 Task: Invite Team Member Softage.1@softage.net to Workspace Data Analytics Software. Invite Team Member Softage.2@softage.net to Workspace Data Analytics Software. Invite Team Member Softage.3@softage.net to Workspace Data Analytics Software. Invite Team Member Softage.4@softage.net to Workspace Data Analytics Software
Action: Mouse moved to (146, 101)
Screenshot: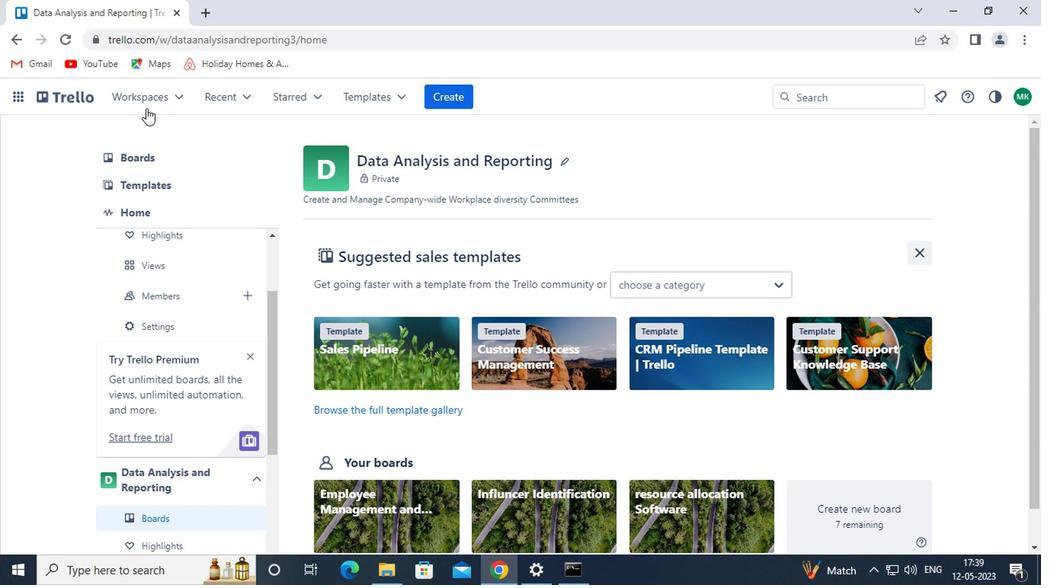
Action: Mouse pressed left at (146, 101)
Screenshot: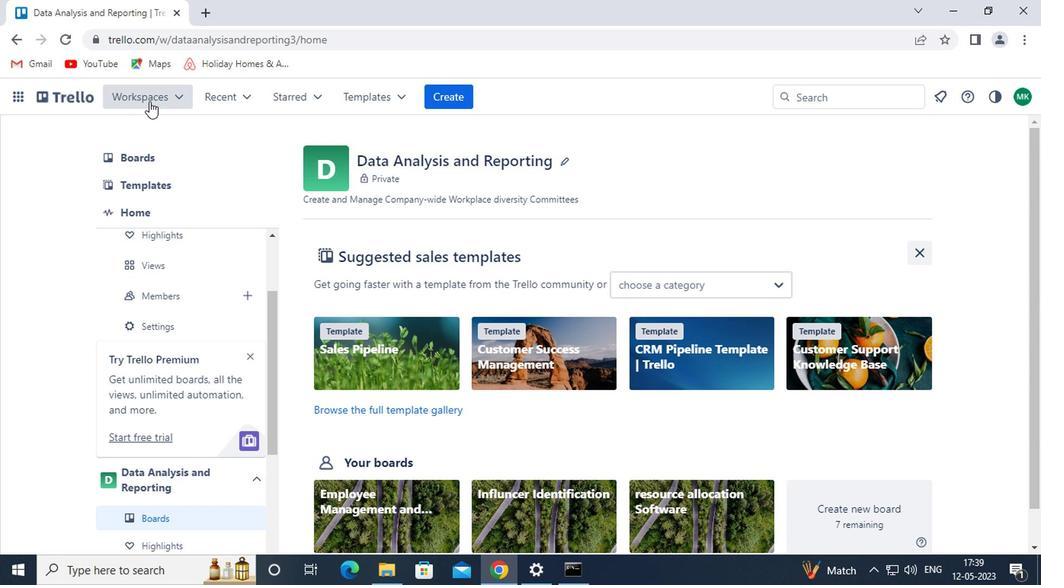 
Action: Mouse moved to (146, 316)
Screenshot: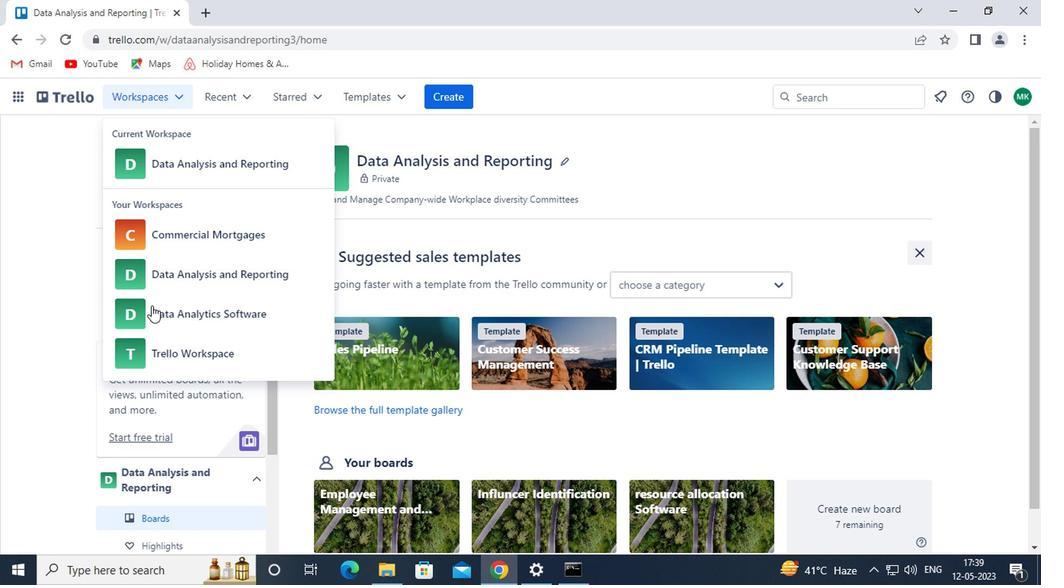 
Action: Mouse pressed left at (146, 316)
Screenshot: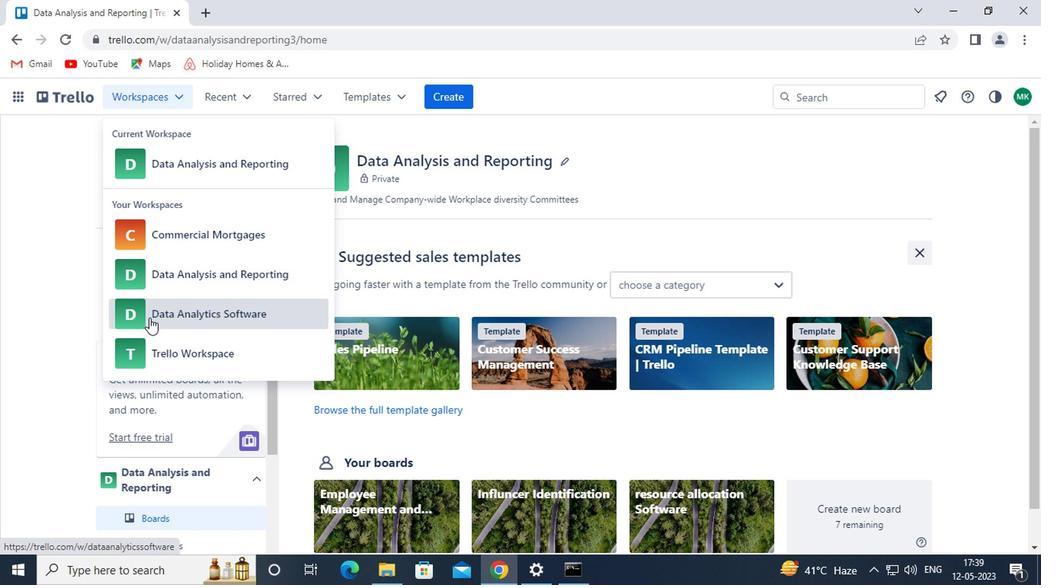
Action: Mouse moved to (837, 150)
Screenshot: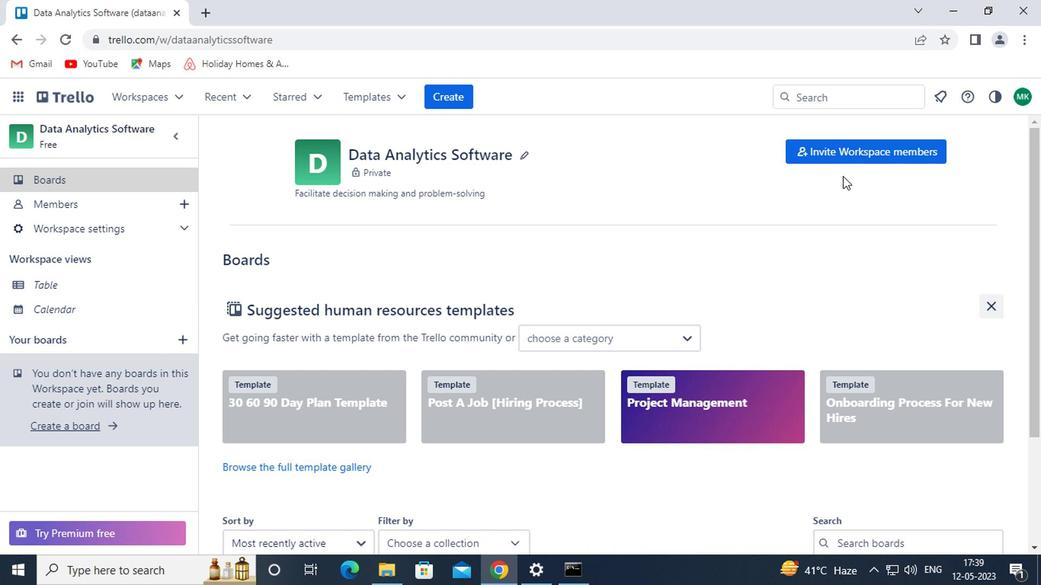 
Action: Mouse pressed left at (837, 150)
Screenshot: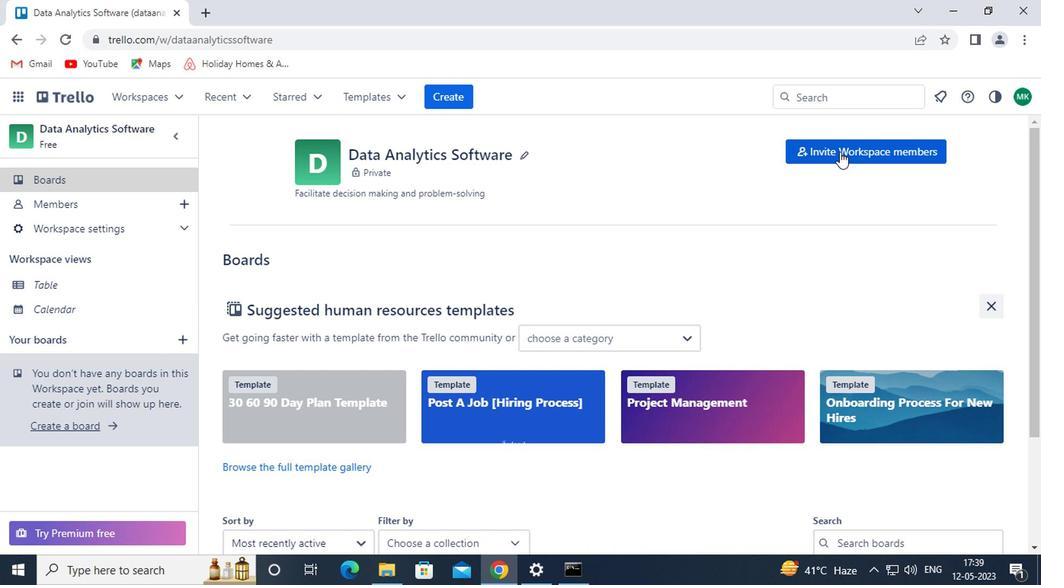 
Action: Mouse moved to (495, 316)
Screenshot: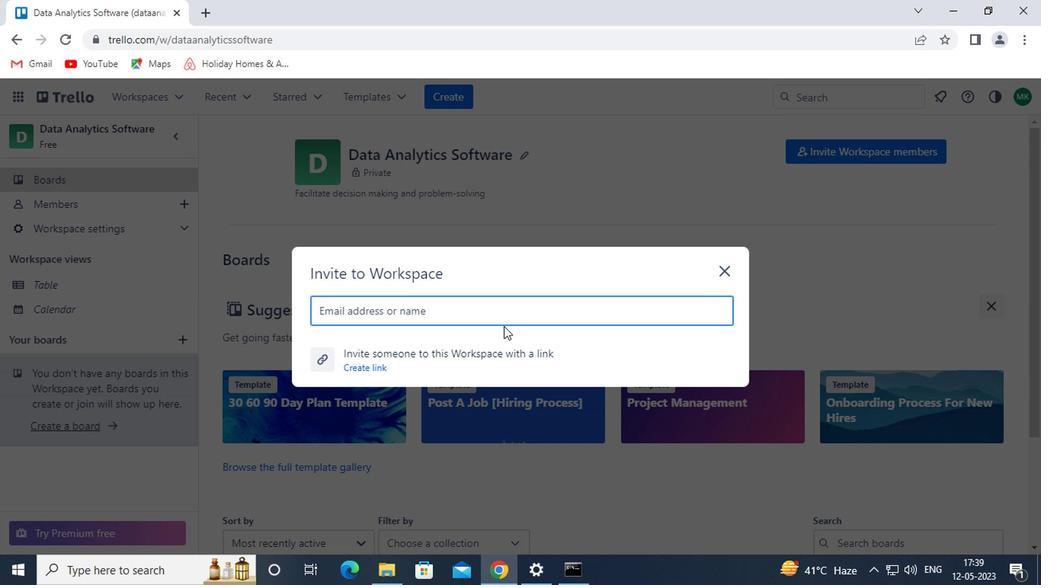 
Action: Mouse pressed left at (495, 316)
Screenshot: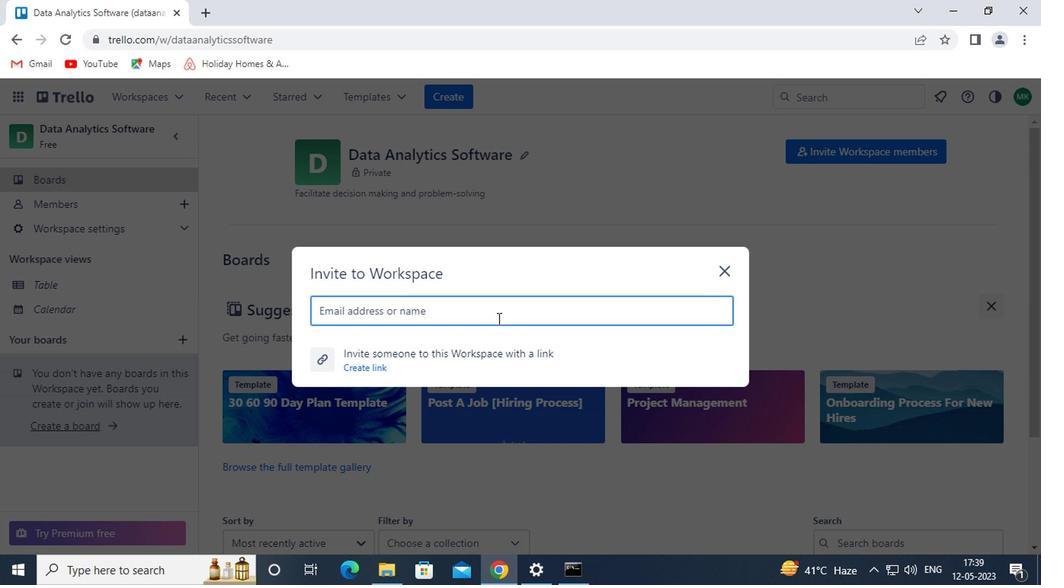 
Action: Key pressed <Key.shift>SOFTAGE.1<Key.shift>@SOFTAGE.NET
Screenshot: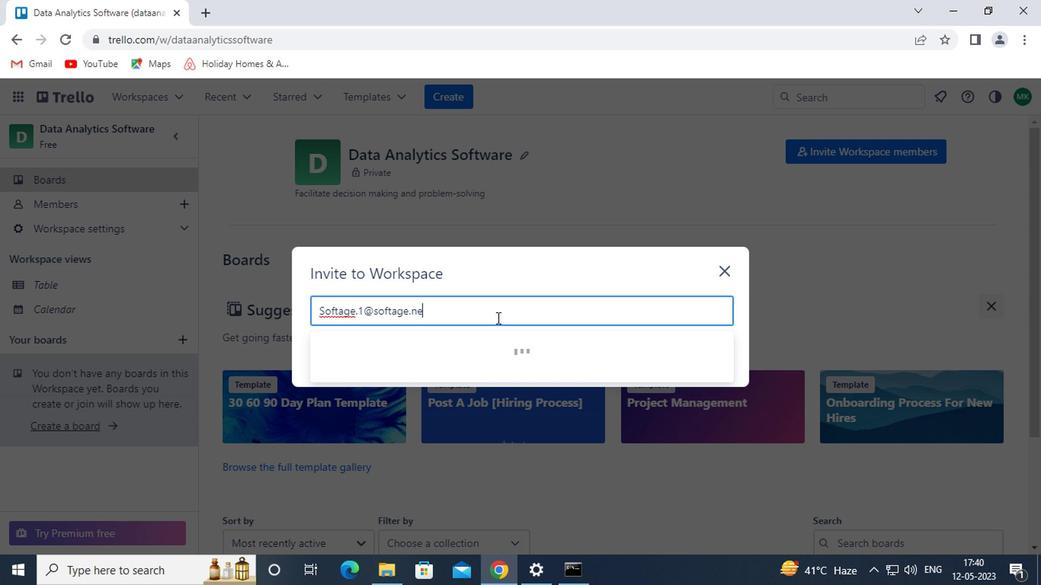
Action: Mouse moved to (407, 345)
Screenshot: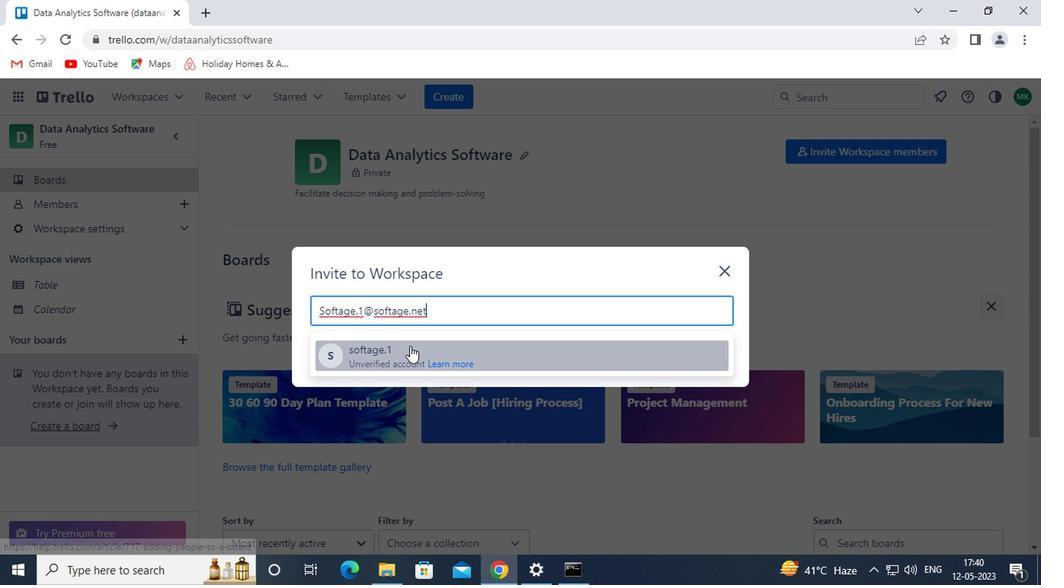
Action: Mouse pressed left at (407, 345)
Screenshot: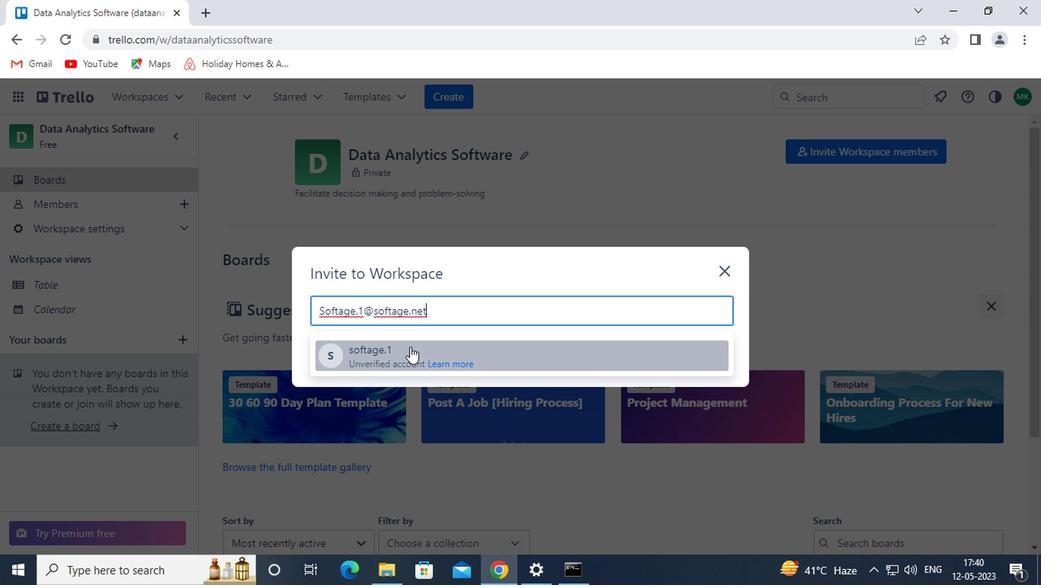 
Action: Mouse moved to (422, 290)
Screenshot: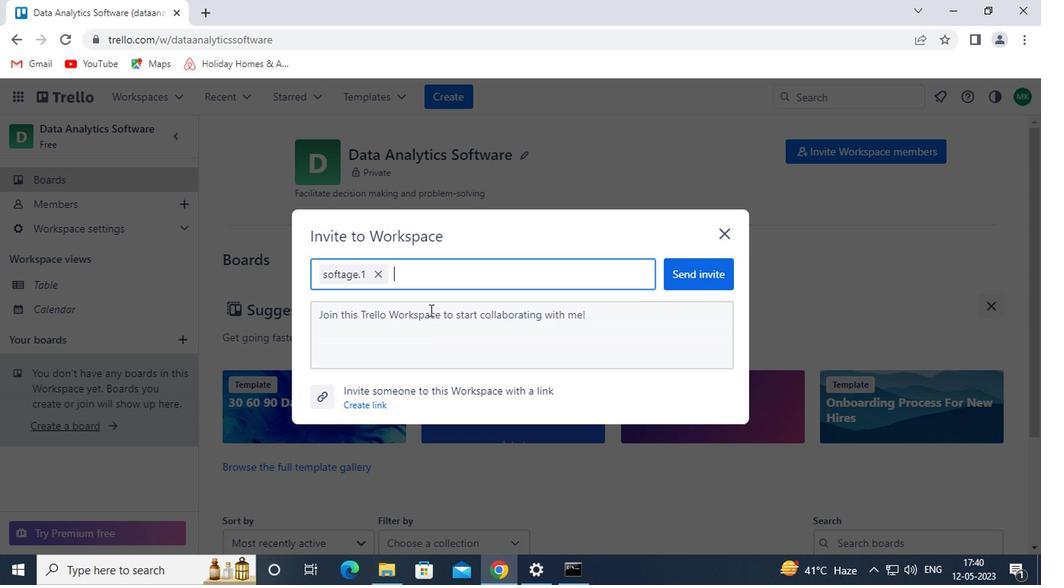
Action: Key pressed <Key.shift>SOFTAGE.2<Key.shift>@SOFTAGE.NET
Screenshot: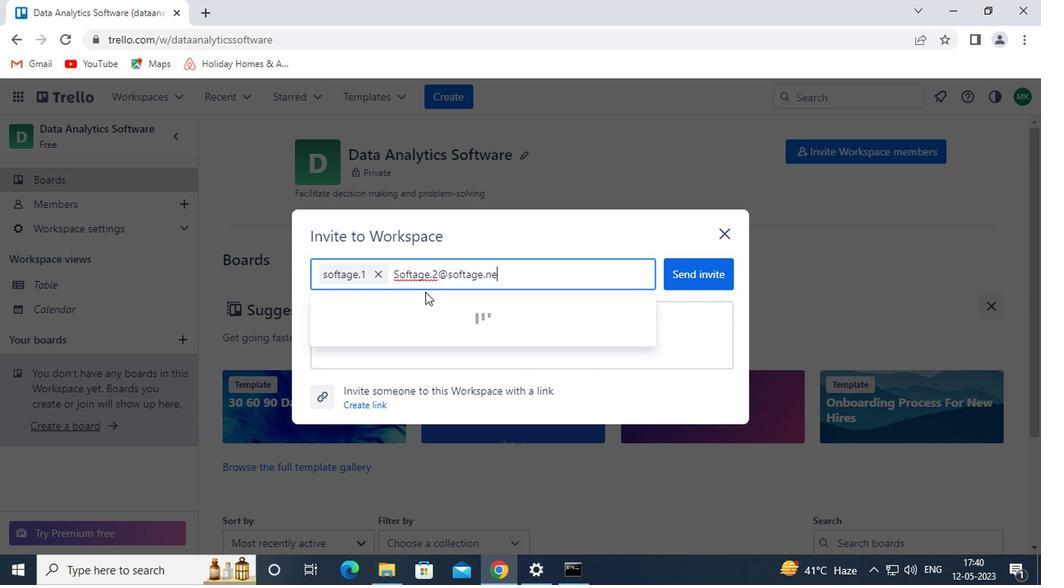 
Action: Mouse moved to (425, 307)
Screenshot: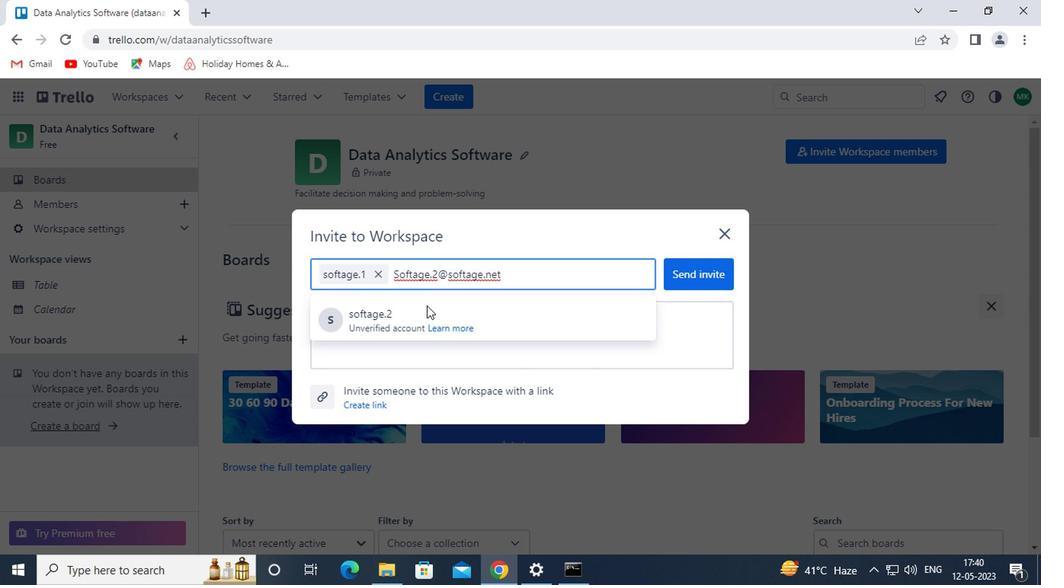 
Action: Mouse pressed left at (425, 307)
Screenshot: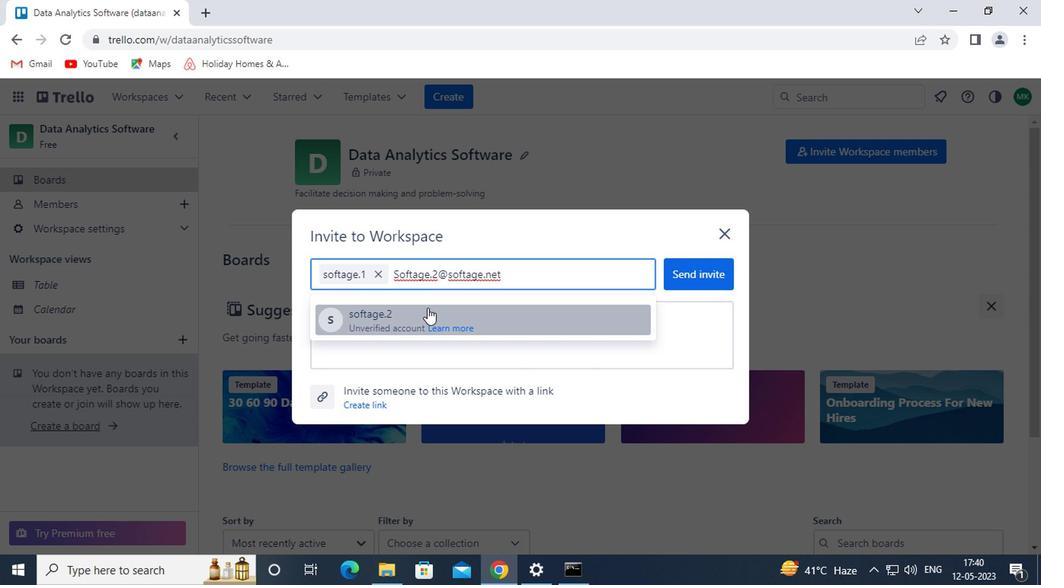
Action: Key pressed <Key.shift>SOFTAGE.3<Key.shift>@SOFTAGE.NET
Screenshot: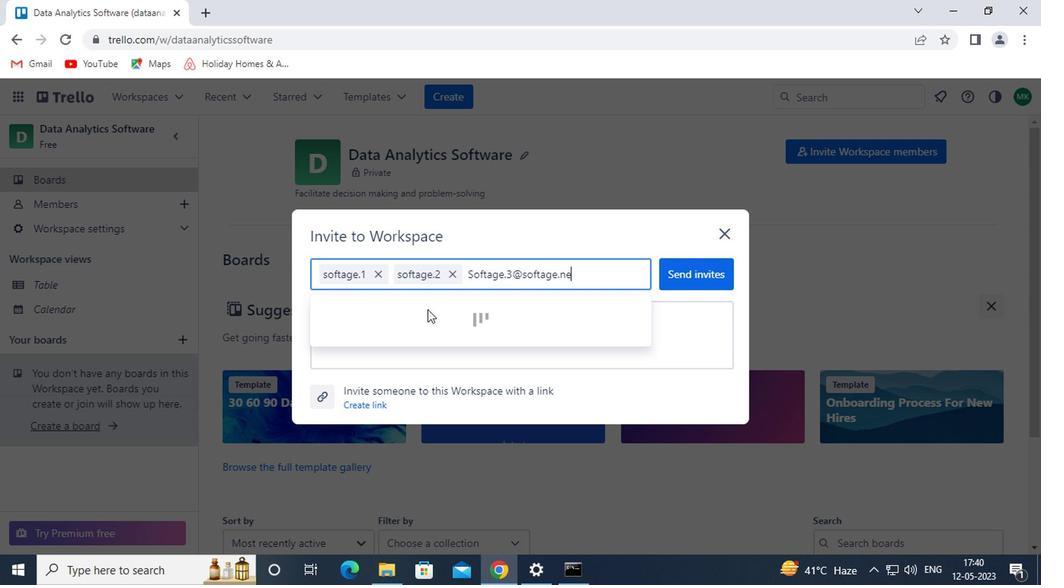 
Action: Mouse pressed left at (425, 307)
Screenshot: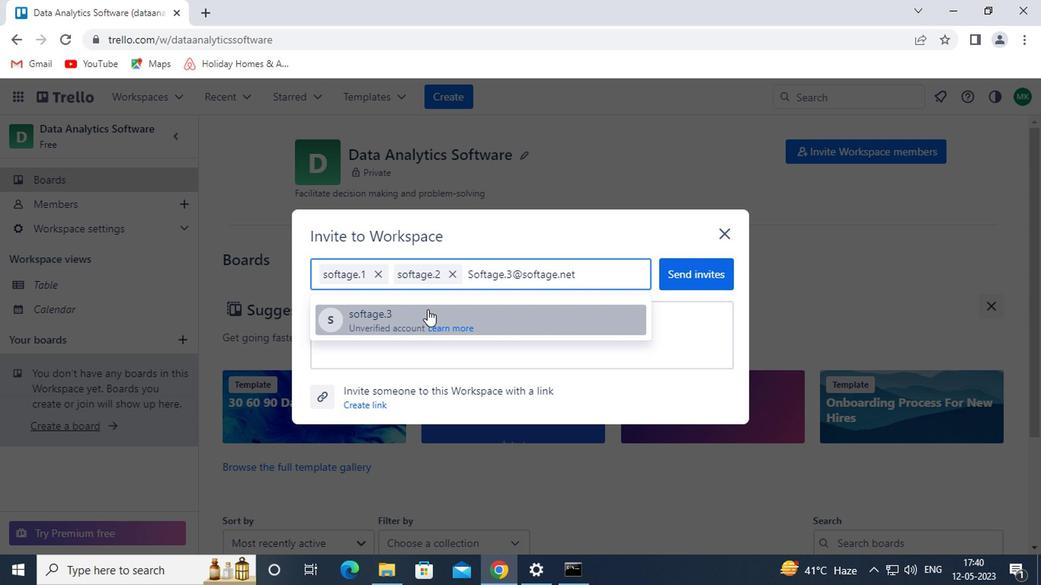 
Action: Key pressed <Key.shift>SOFTAGE.4<Key.shift>@SOFTAGE.NET
Screenshot: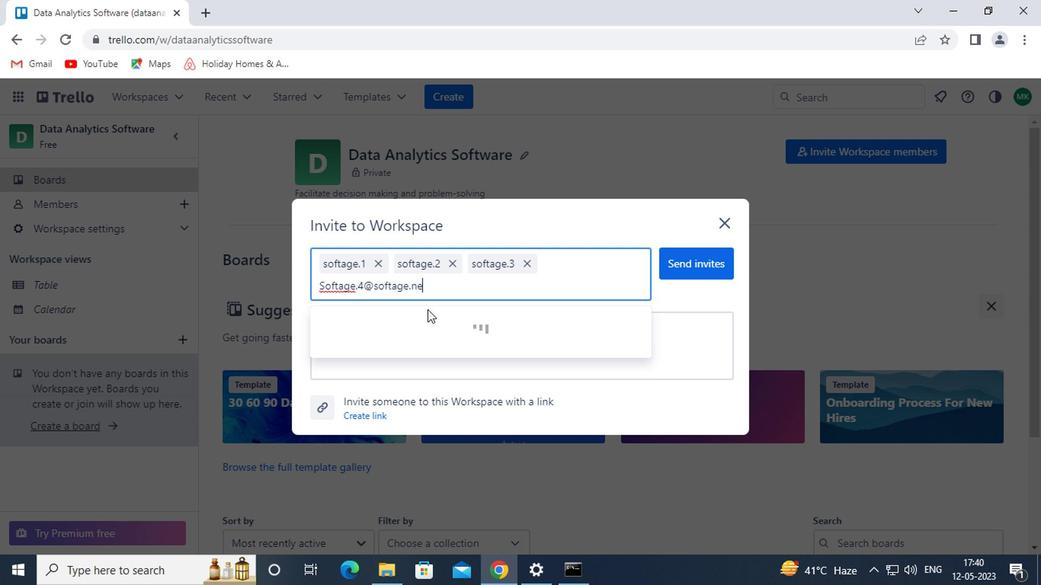 
Action: Mouse moved to (435, 339)
Screenshot: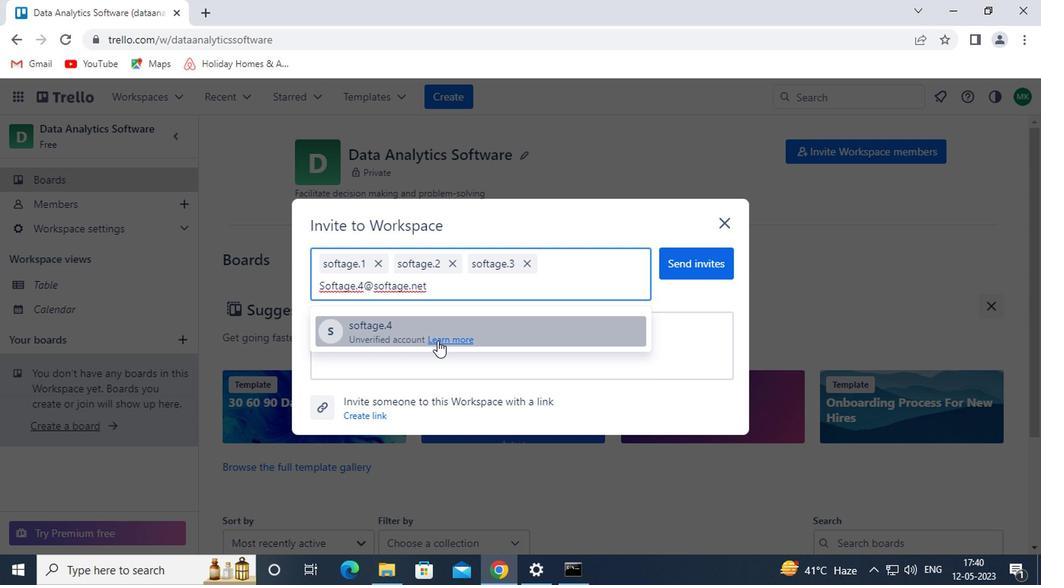 
Action: Mouse pressed left at (435, 339)
Screenshot: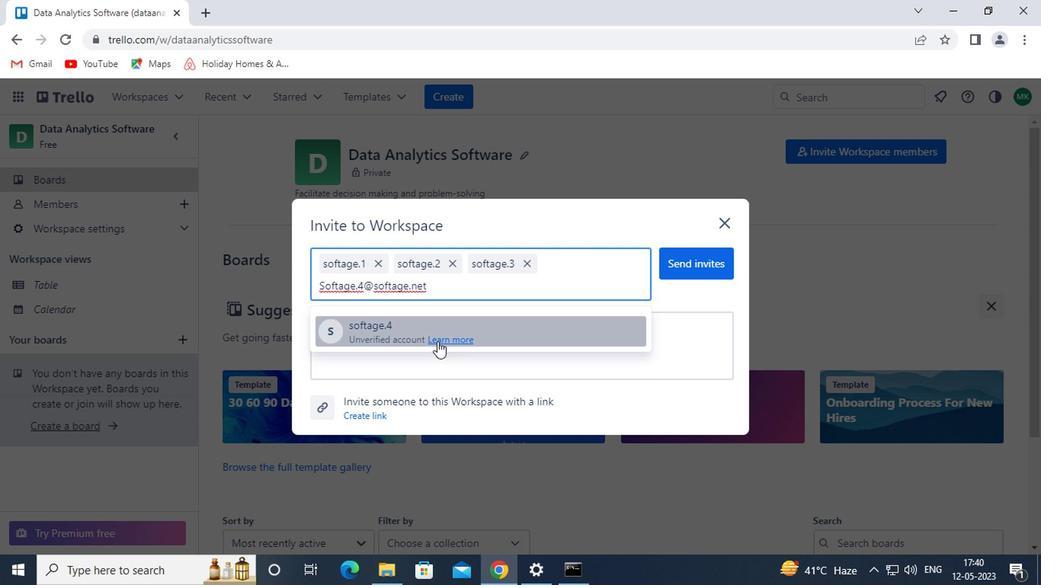 
Action: Mouse moved to (358, 18)
Screenshot: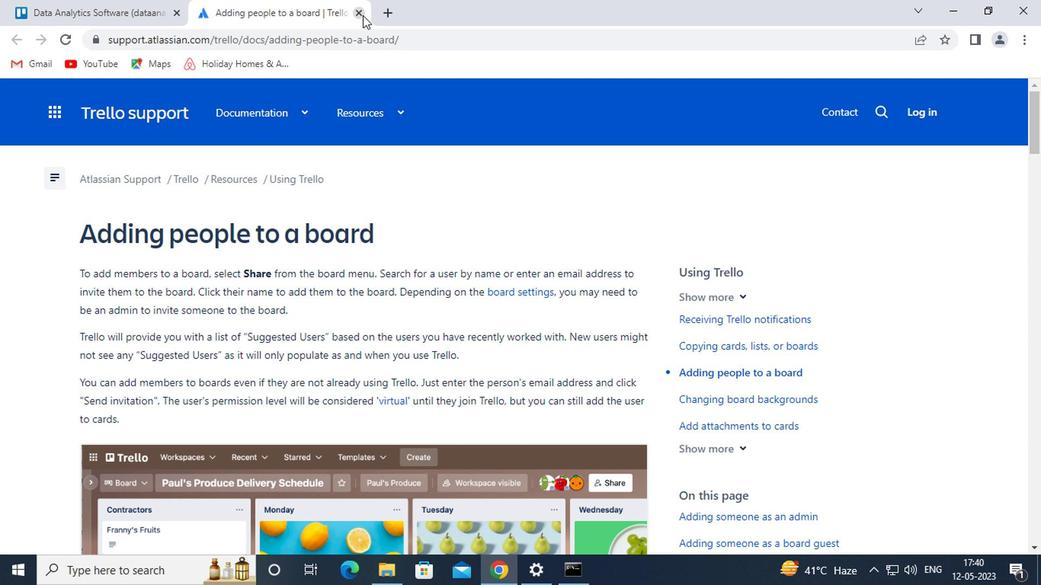 
Action: Mouse pressed left at (358, 18)
Screenshot: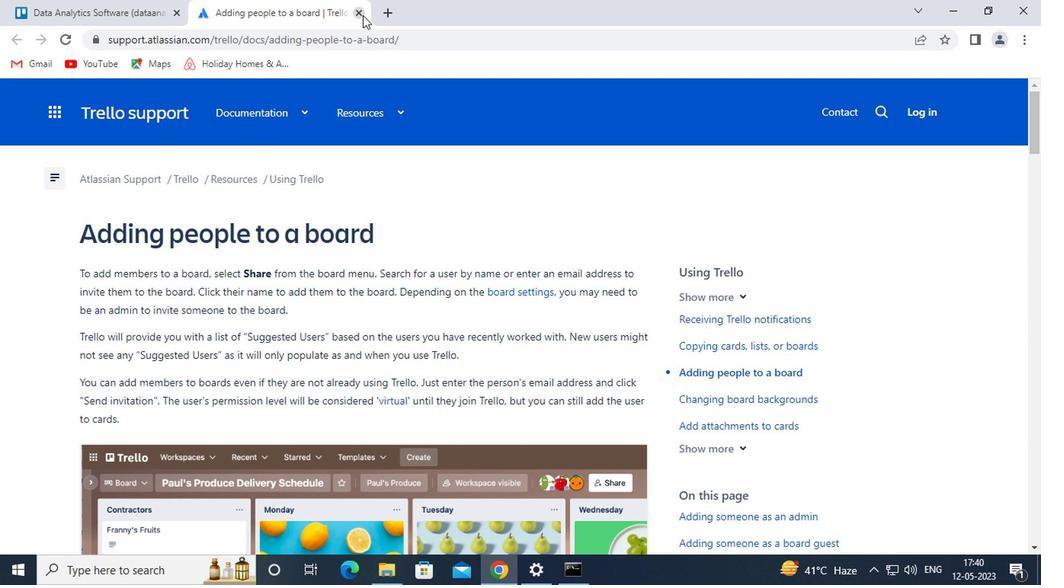 
Action: Mouse moved to (416, 321)
Screenshot: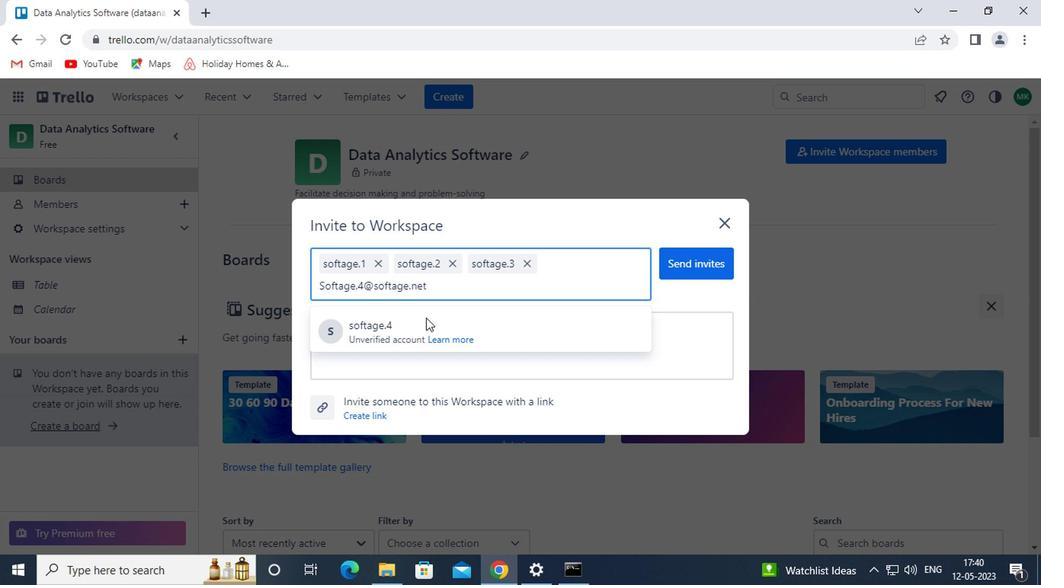 
Action: Mouse pressed left at (416, 321)
Screenshot: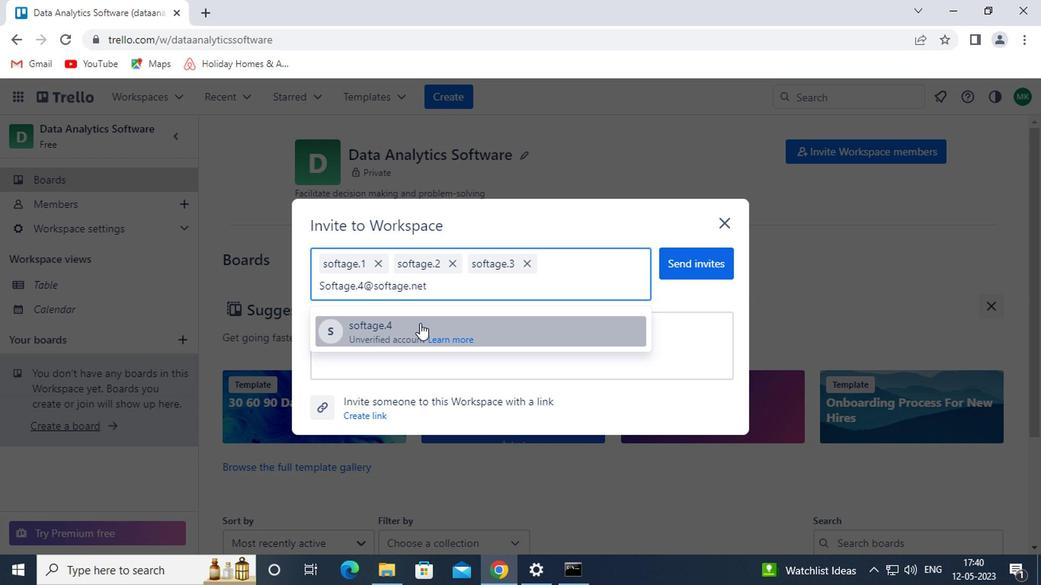 
Action: Mouse moved to (672, 266)
Screenshot: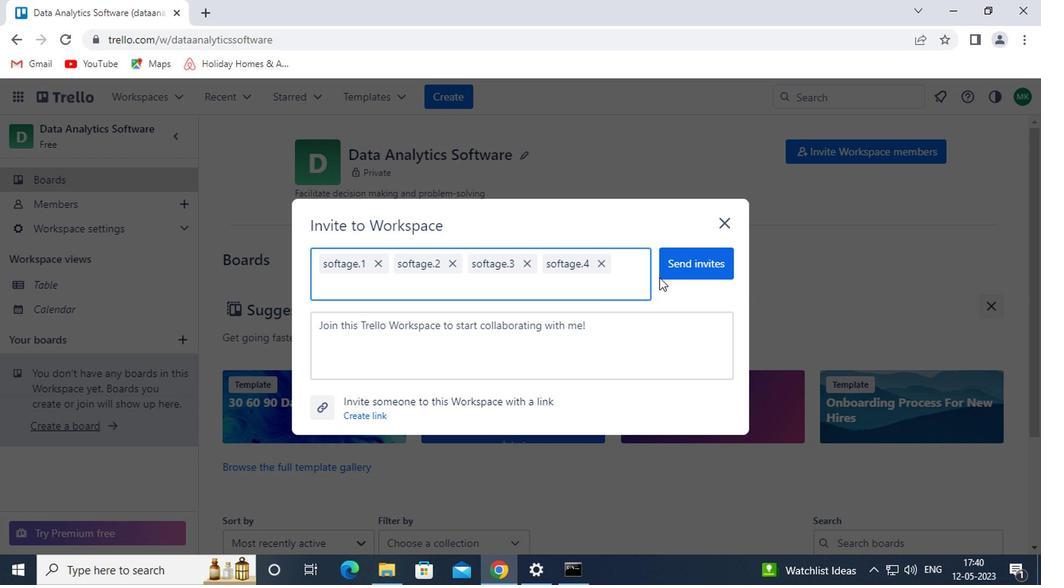 
Action: Mouse pressed left at (672, 266)
Screenshot: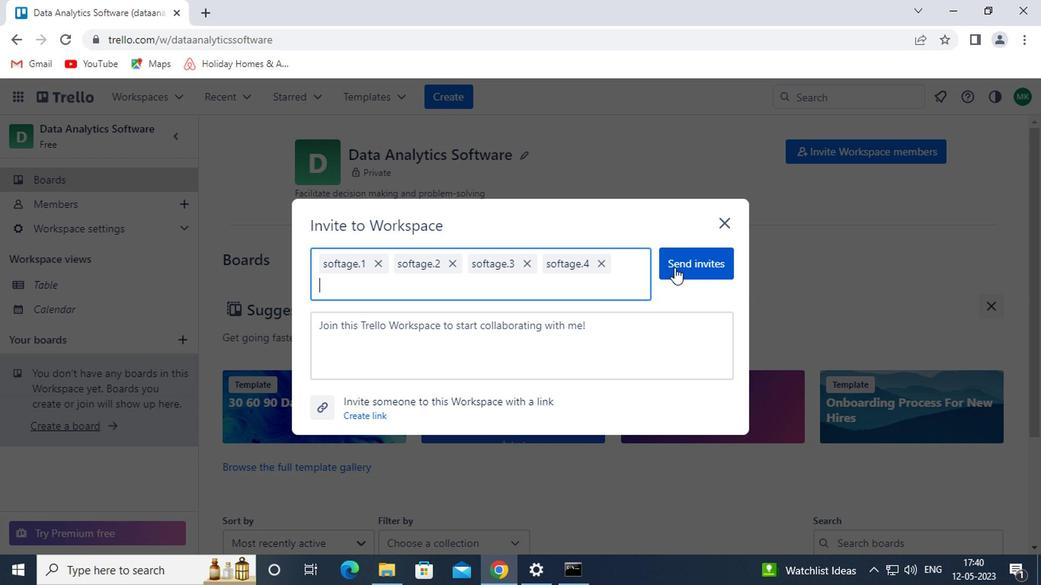 
